 Task: In the  document tracking Apply all border to the tabe with  'with box; Style line and width 1 pt 'Select Header and apply  'Bold' Select the text and align it to the  Left
Action: Mouse moved to (482, 139)
Screenshot: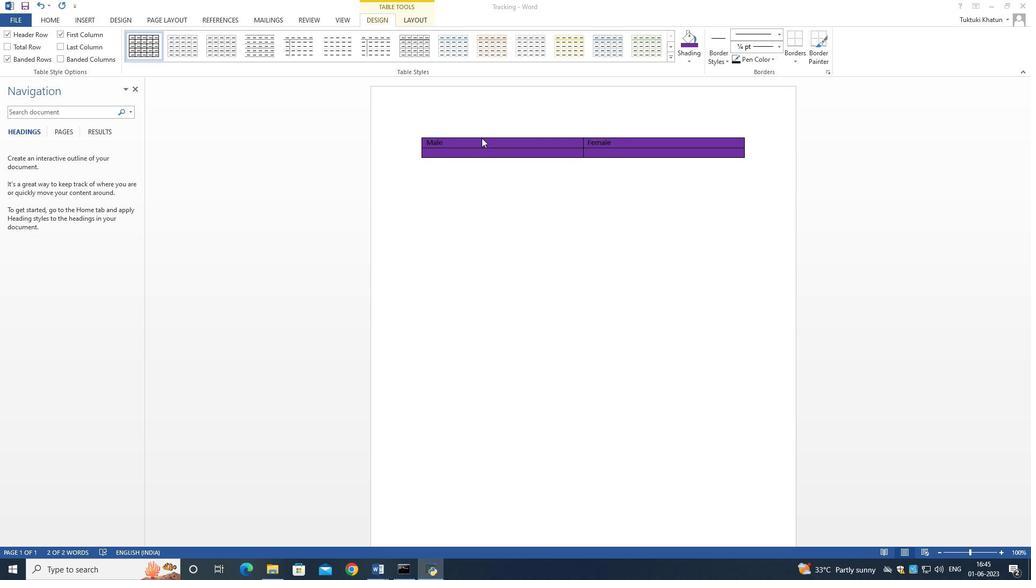 
Action: Mouse pressed left at (482, 139)
Screenshot: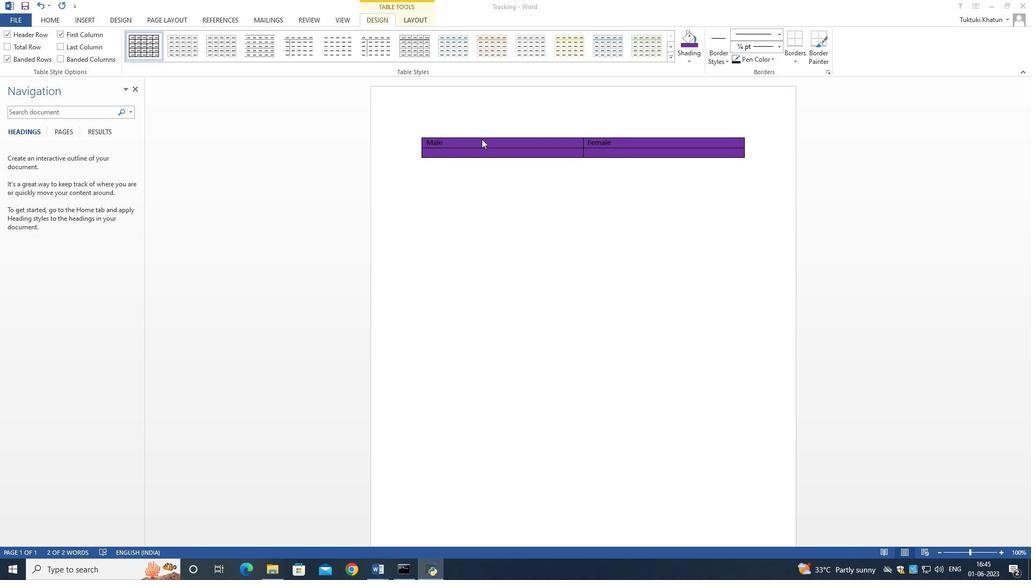 
Action: Mouse moved to (802, 54)
Screenshot: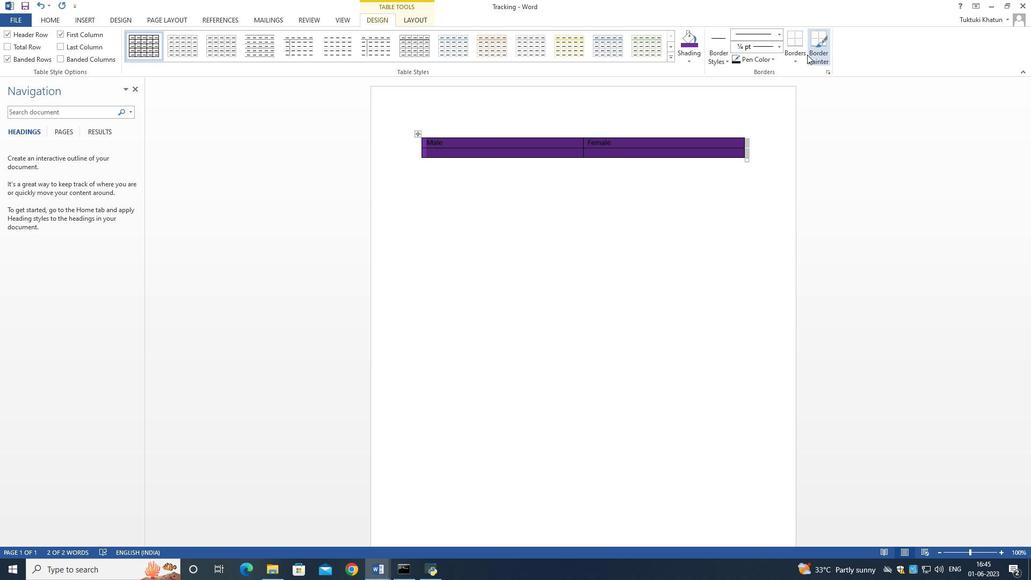
Action: Mouse pressed left at (802, 54)
Screenshot: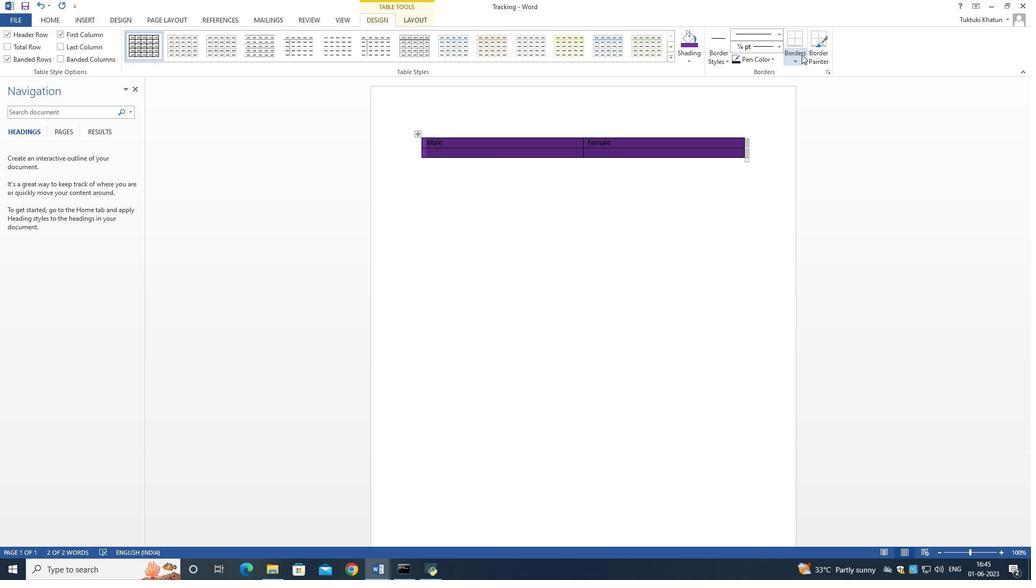 
Action: Mouse moved to (821, 138)
Screenshot: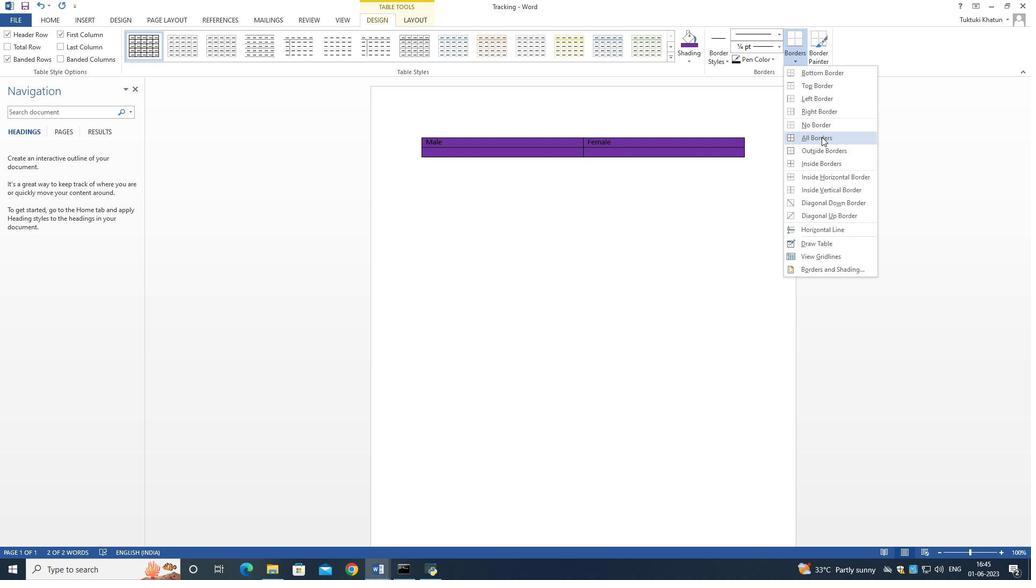 
Action: Mouse pressed left at (821, 138)
Screenshot: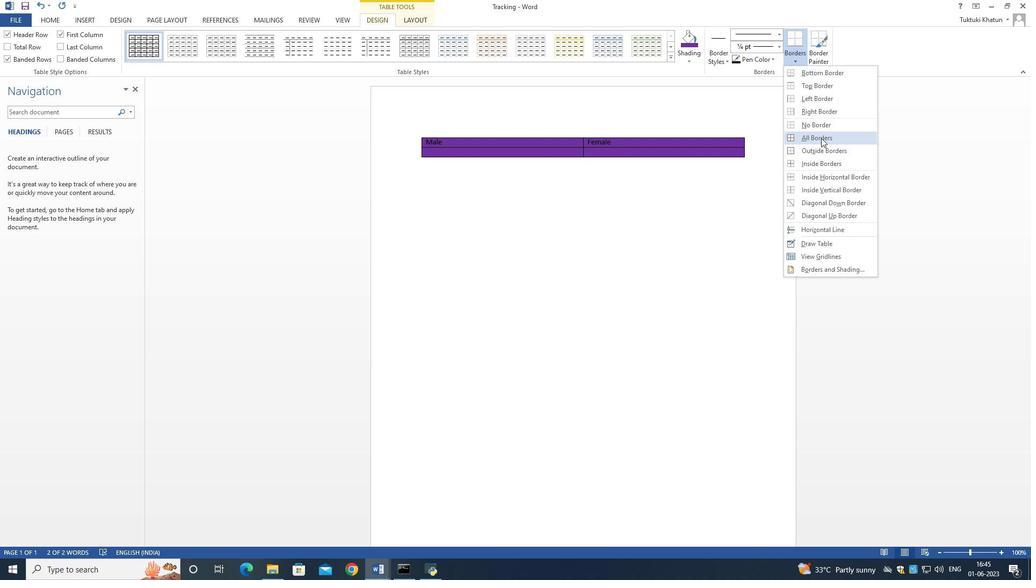 
Action: Mouse moved to (777, 45)
Screenshot: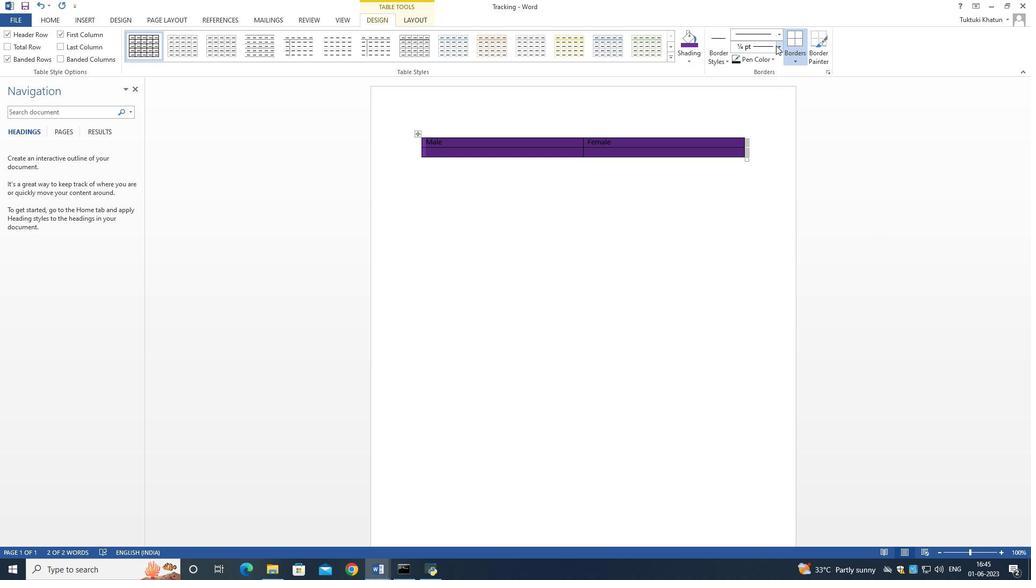 
Action: Mouse pressed left at (777, 45)
Screenshot: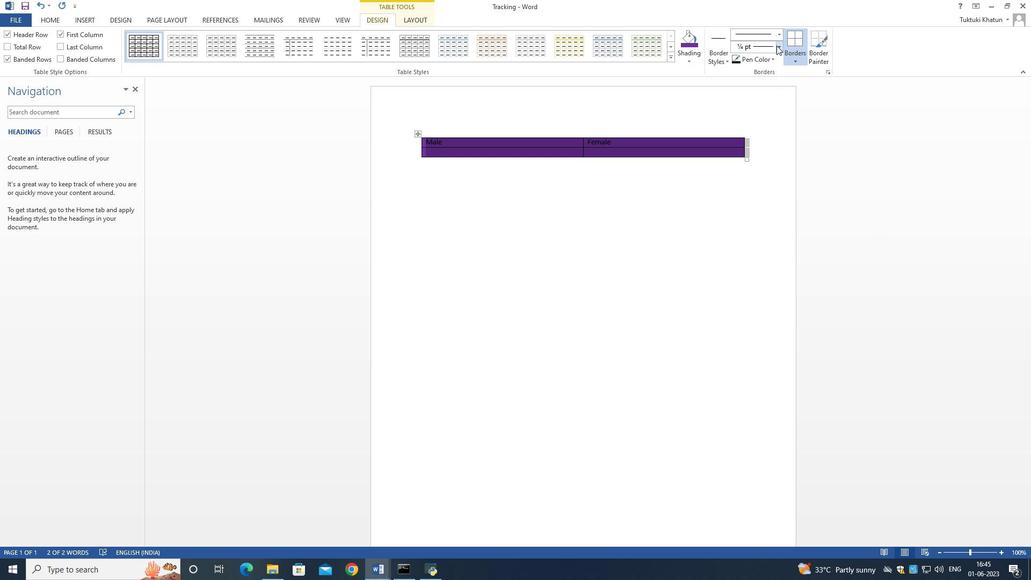 
Action: Mouse moved to (762, 105)
Screenshot: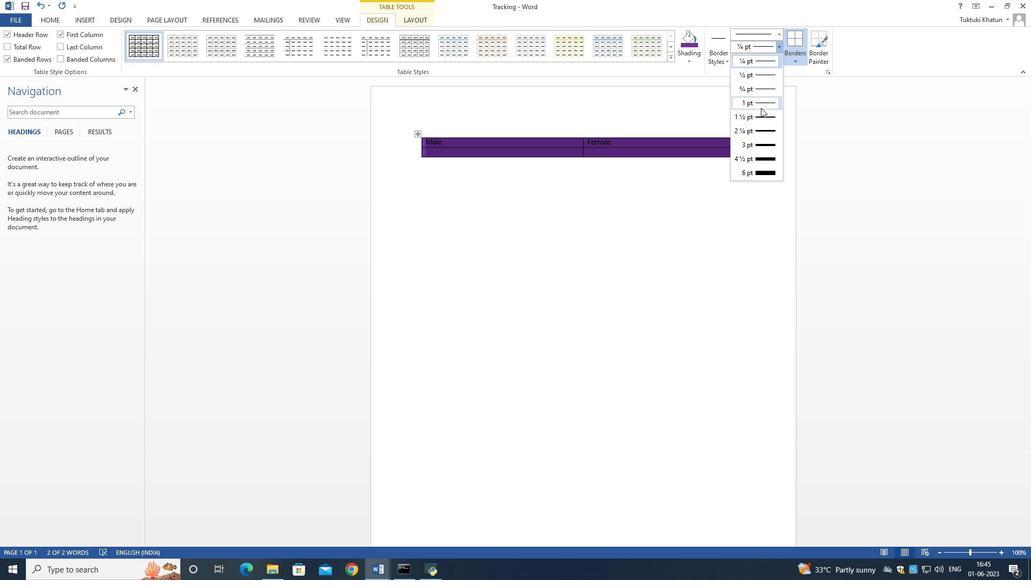
Action: Mouse pressed left at (762, 105)
Screenshot: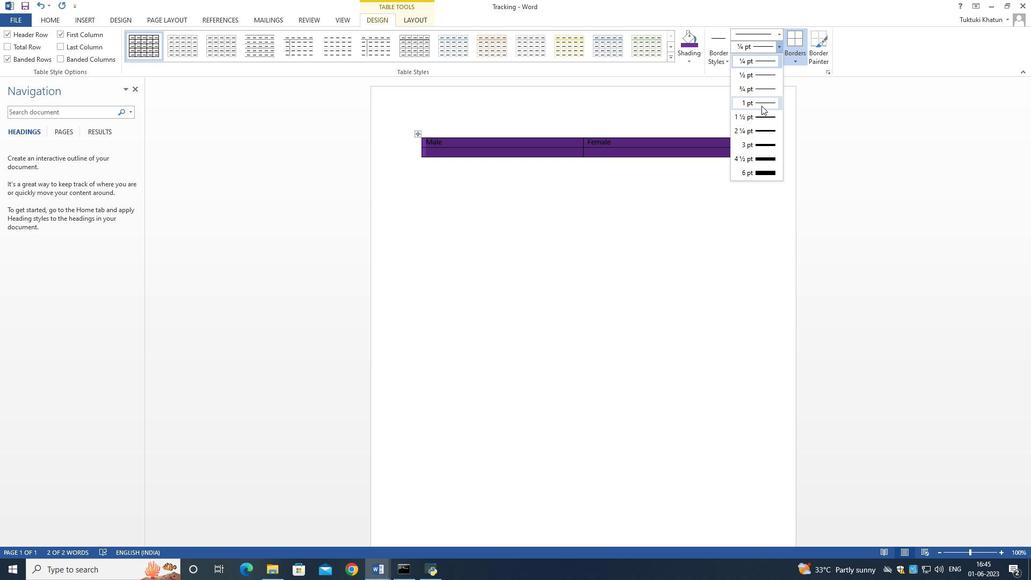 
Action: Mouse moved to (550, 142)
Screenshot: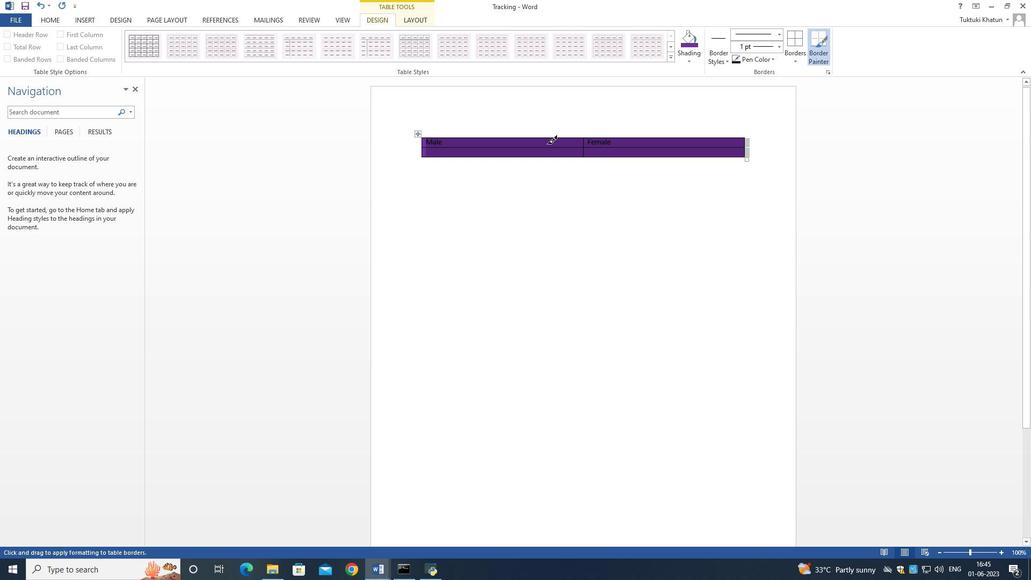 
Action: Mouse pressed left at (550, 142)
Screenshot: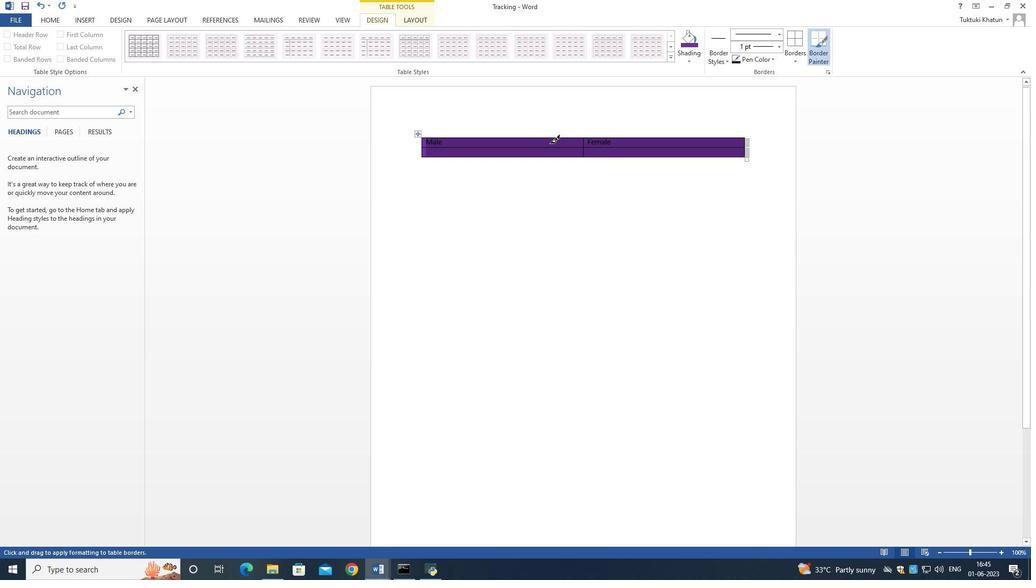 
Action: Mouse moved to (613, 140)
Screenshot: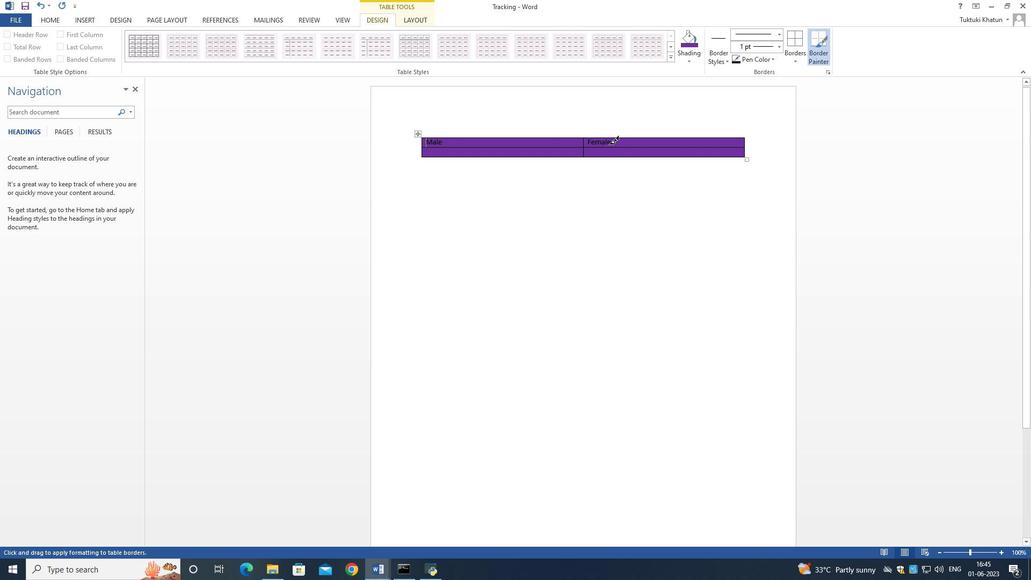 
Action: Mouse pressed left at (613, 140)
Screenshot: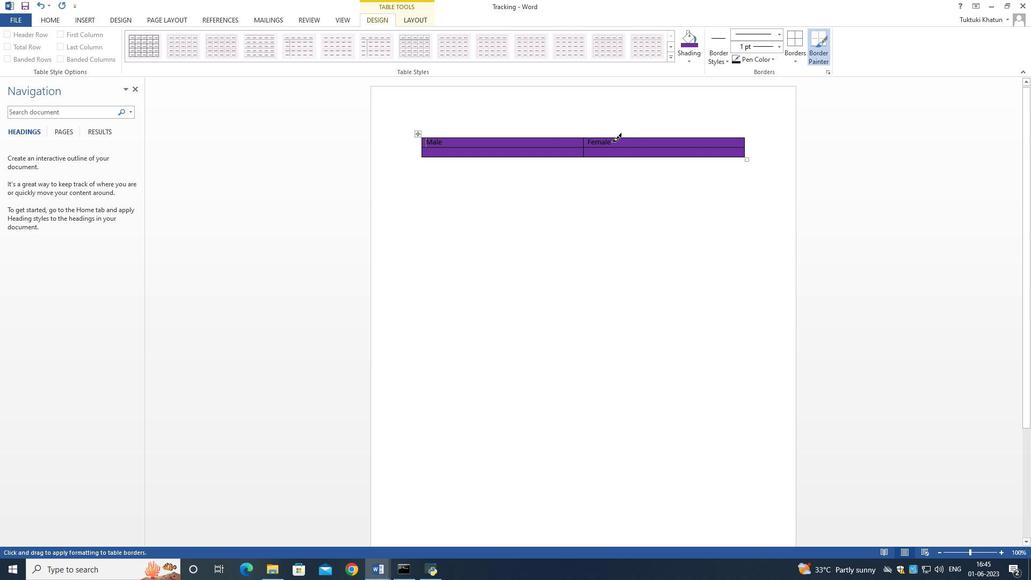 
Action: Mouse moved to (49, 17)
Screenshot: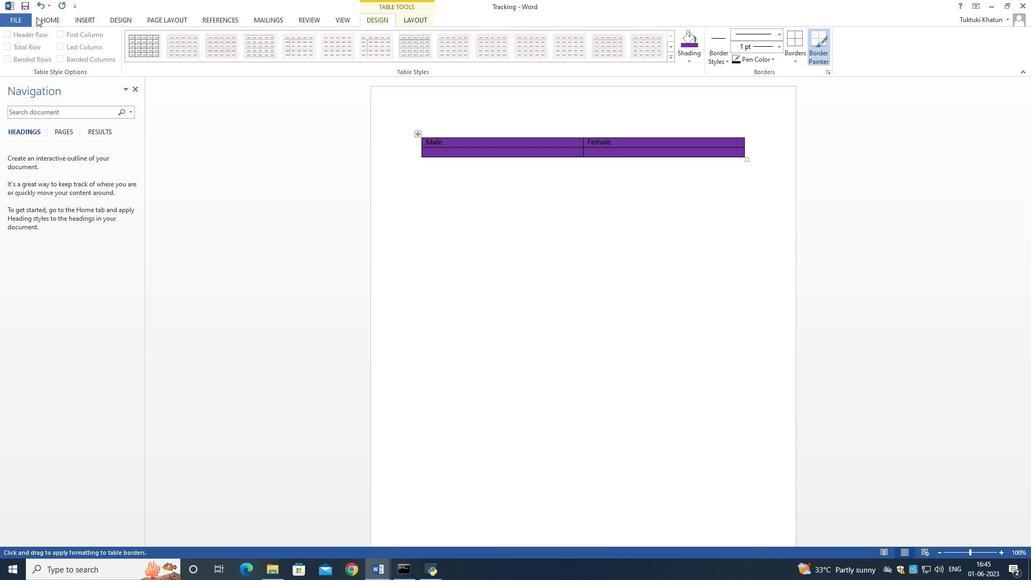 
Action: Mouse pressed left at (49, 17)
Screenshot: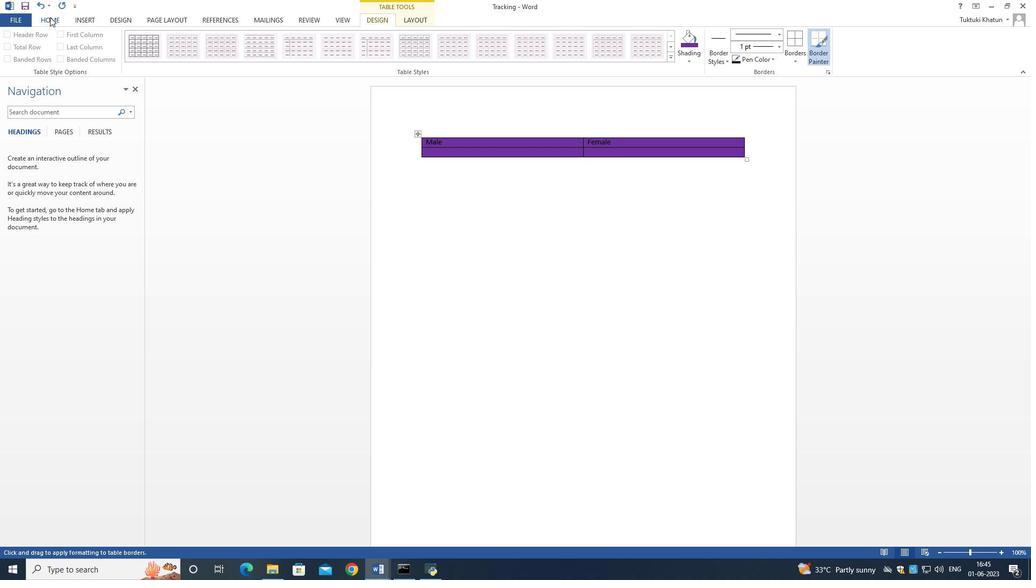 
Action: Mouse moved to (90, 53)
Screenshot: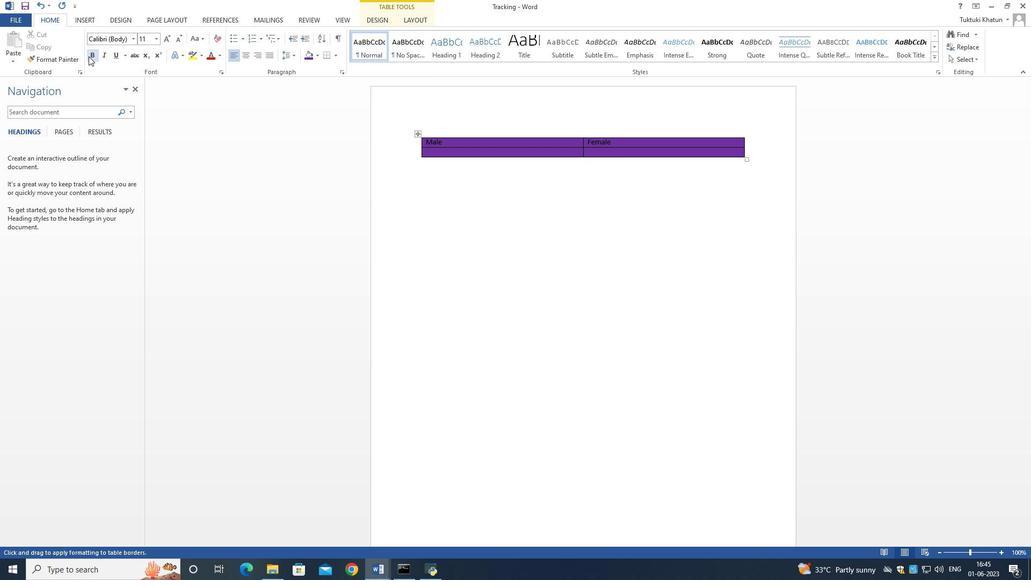 
Action: Mouse pressed left at (90, 53)
Screenshot: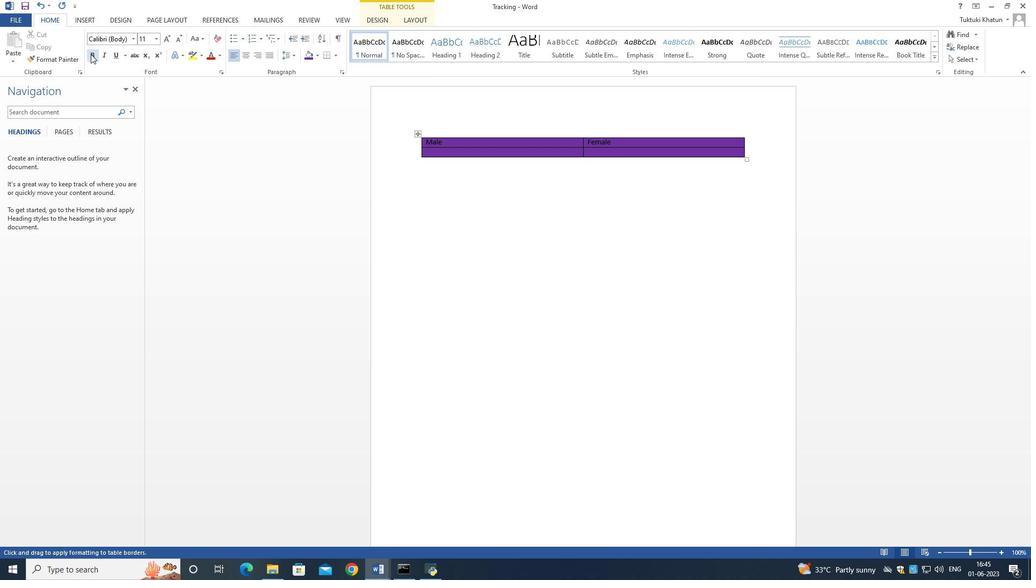 
Action: Mouse moved to (436, 140)
Screenshot: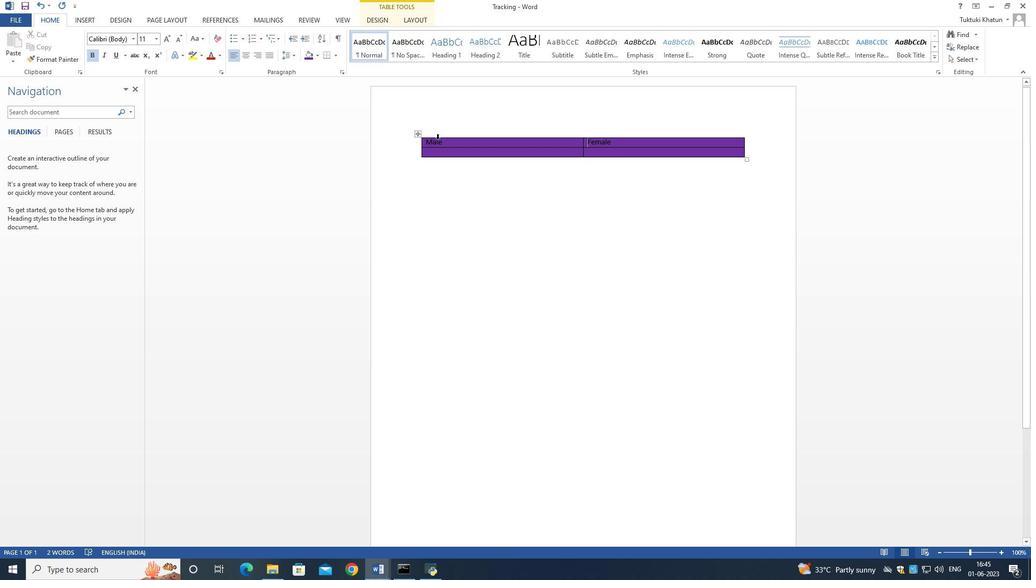 
Action: Mouse pressed left at (436, 140)
Screenshot: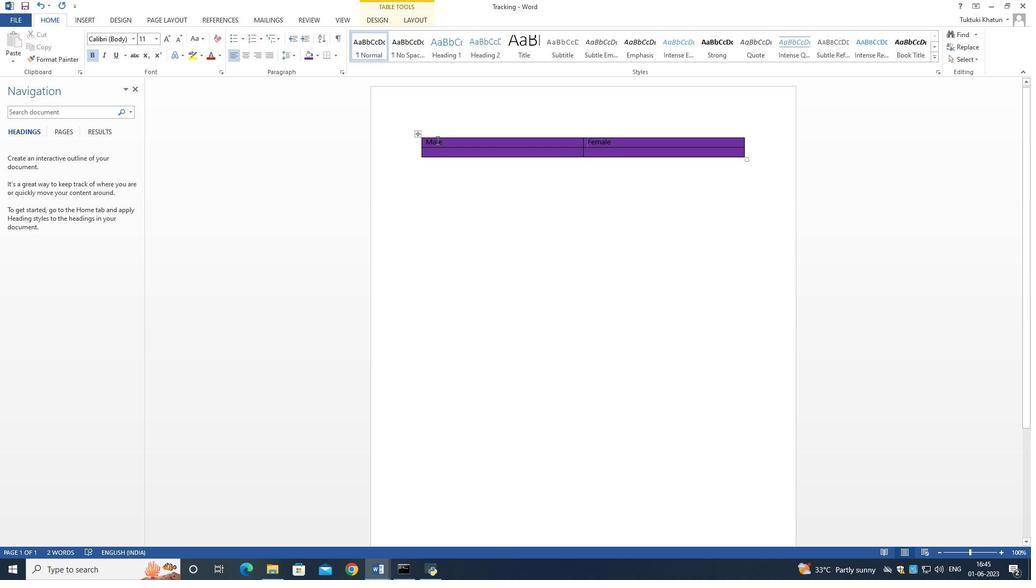
Action: Mouse pressed left at (436, 140)
Screenshot: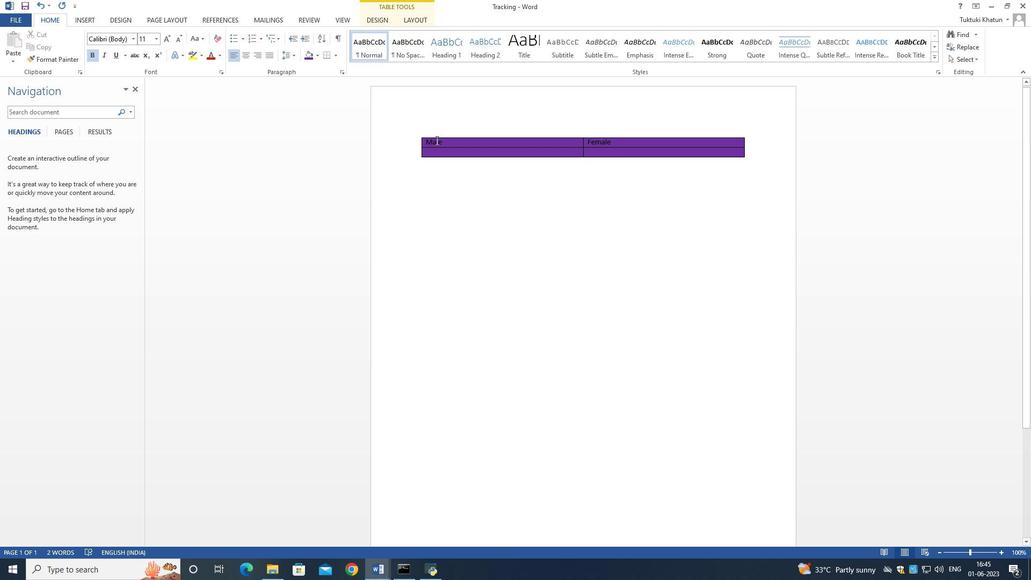 
Action: Mouse moved to (94, 58)
Screenshot: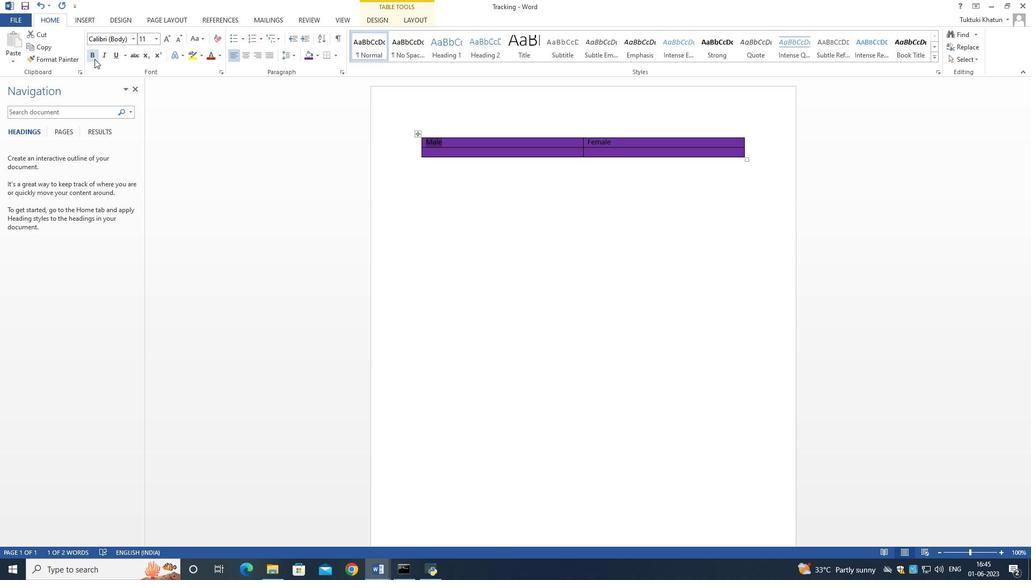 
Action: Mouse pressed left at (94, 58)
Screenshot: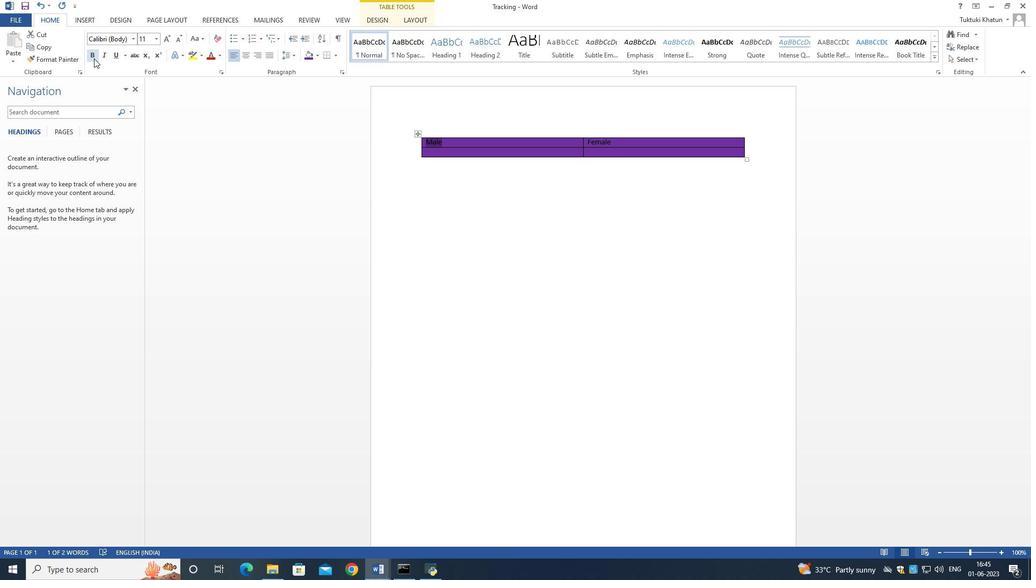 
Action: Mouse moved to (603, 141)
Screenshot: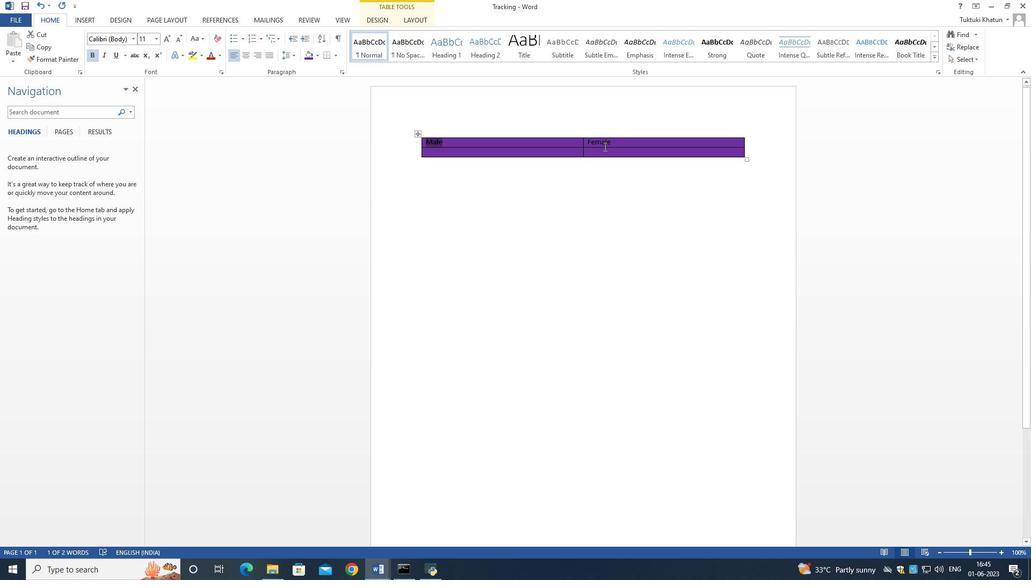 
Action: Mouse pressed left at (603, 141)
Screenshot: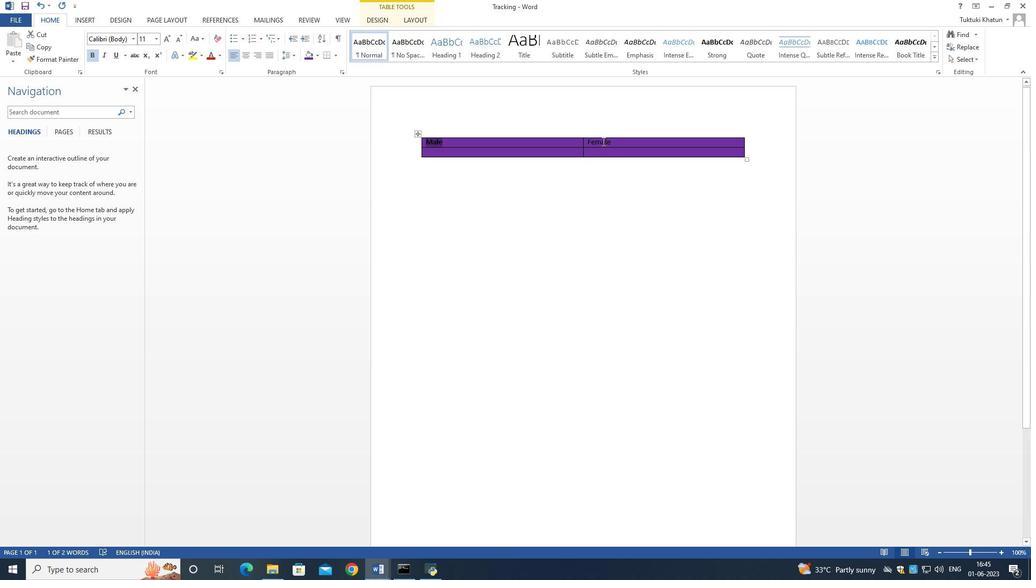 
Action: Mouse pressed left at (603, 141)
Screenshot: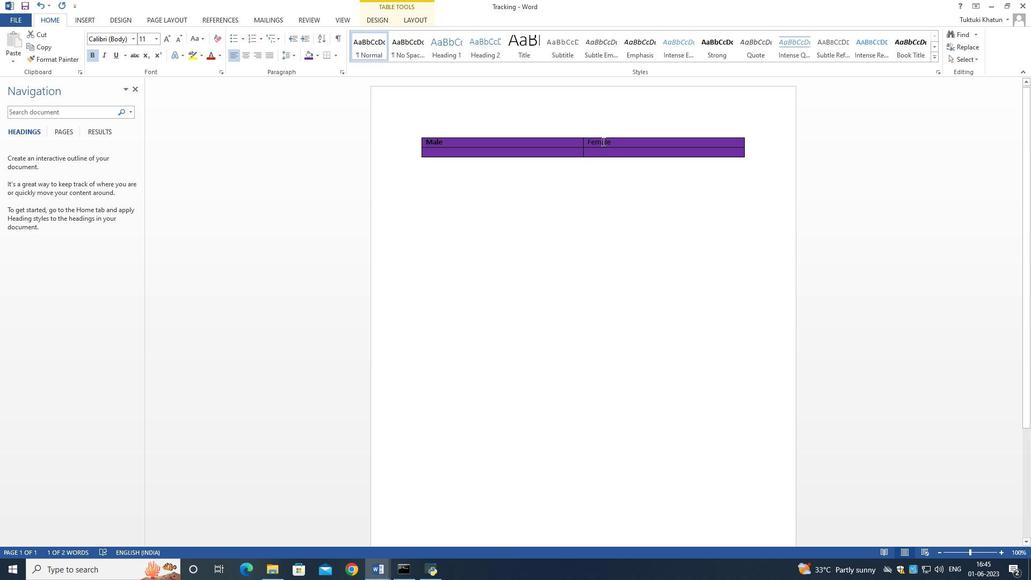 
Action: Mouse moved to (96, 58)
Screenshot: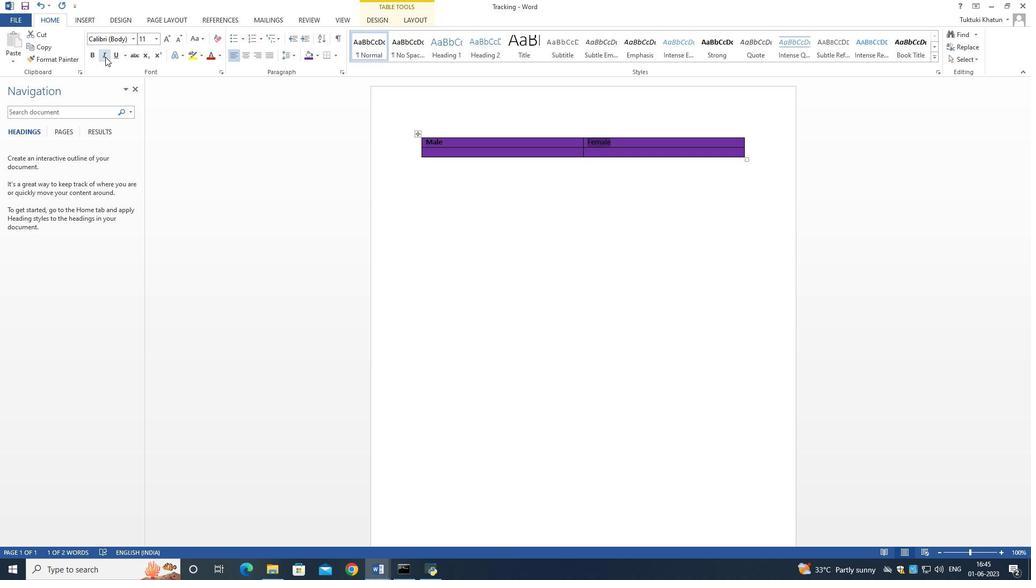 
Action: Mouse pressed left at (96, 58)
Screenshot: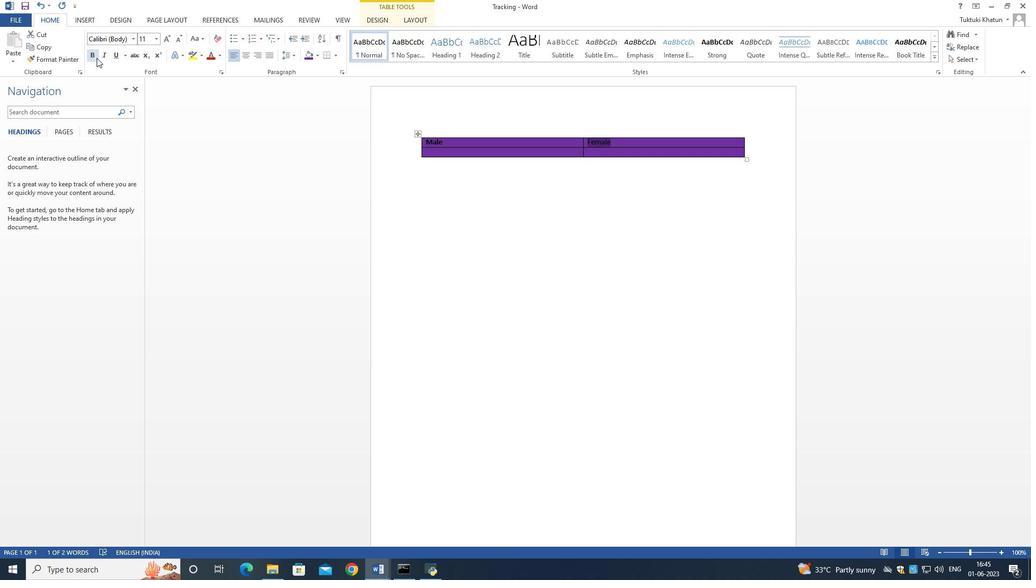 
Action: Mouse moved to (232, 52)
Screenshot: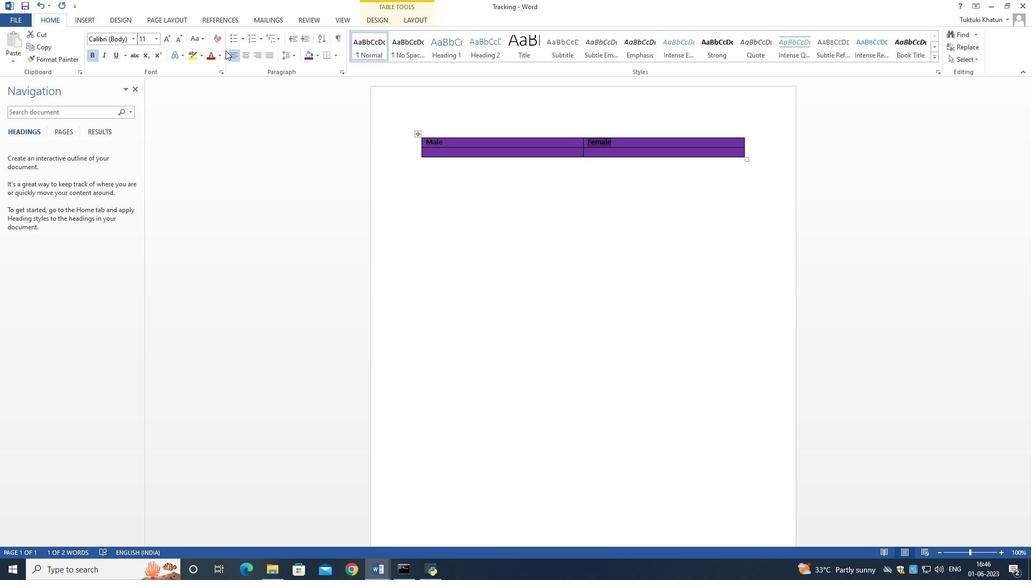 
Action: Mouse pressed left at (232, 52)
Screenshot: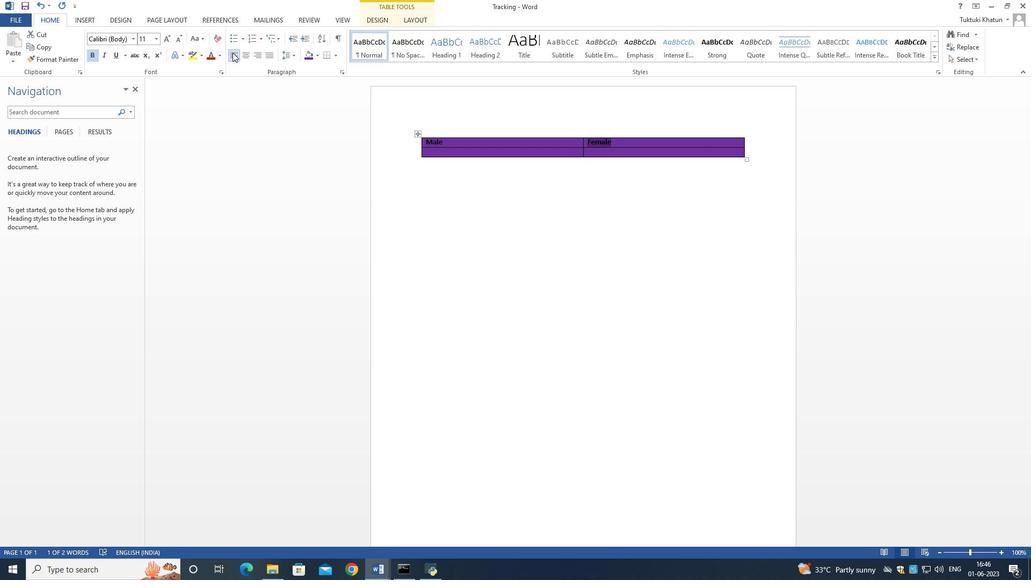 
Action: Mouse moved to (441, 140)
Screenshot: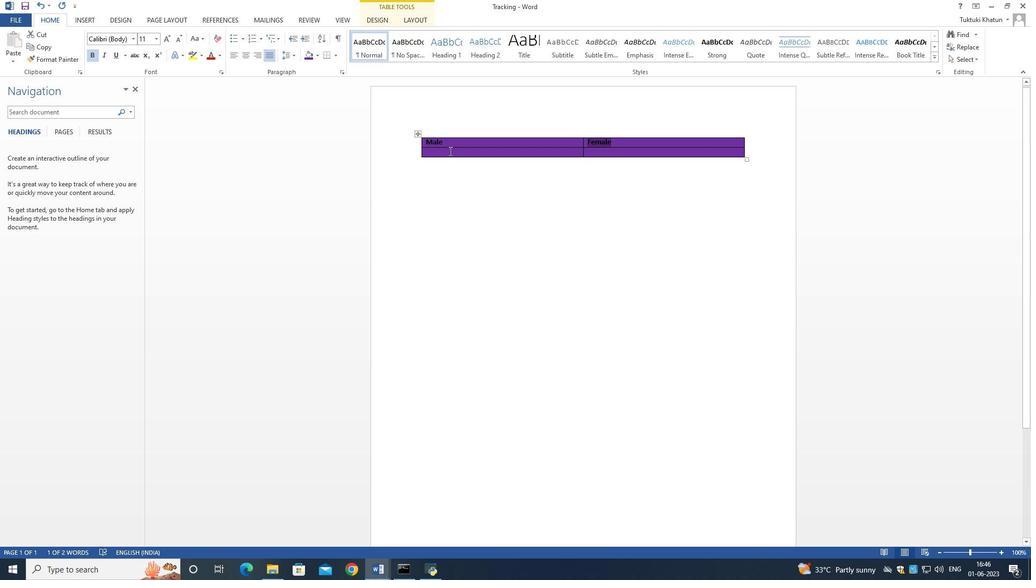 
Action: Mouse pressed left at (441, 140)
Screenshot: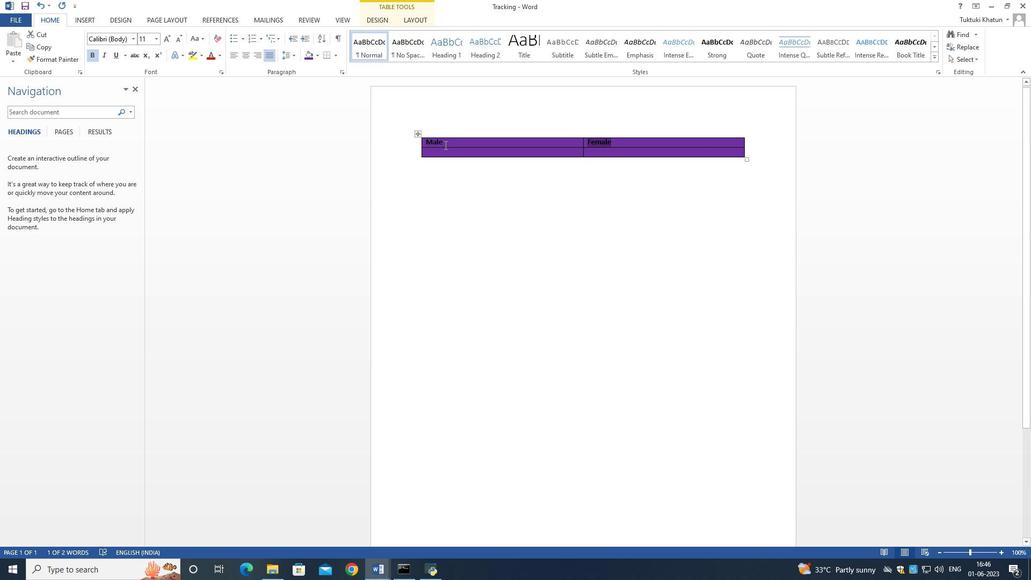 
Action: Mouse moved to (441, 141)
Screenshot: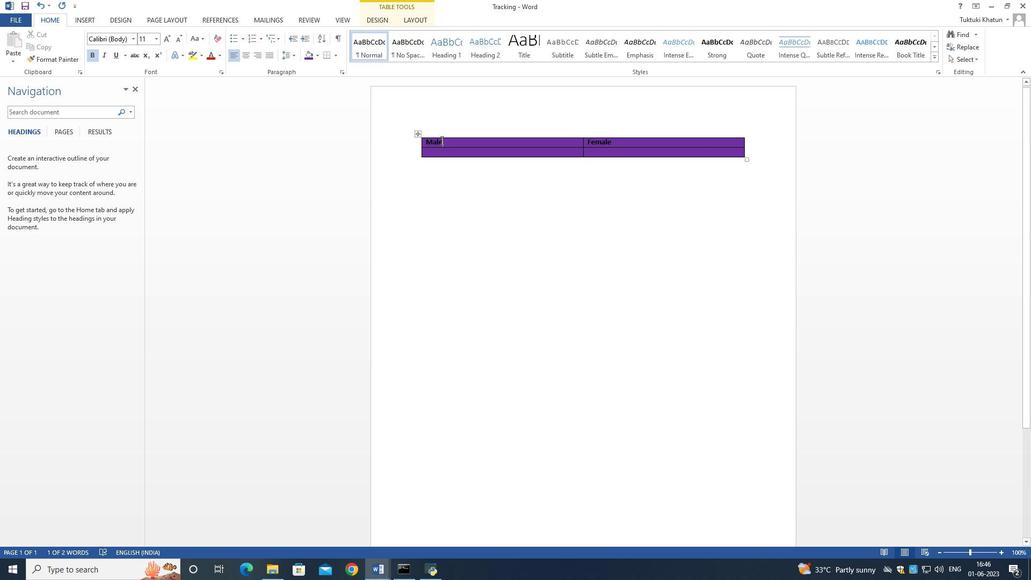 
Action: Mouse pressed left at (441, 141)
Screenshot: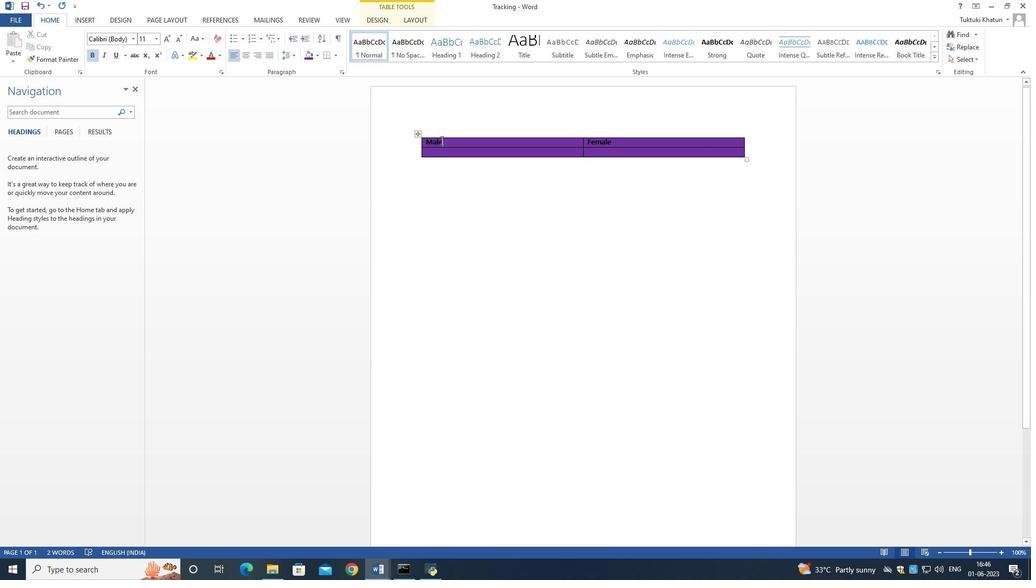 
Action: Mouse pressed left at (441, 141)
Screenshot: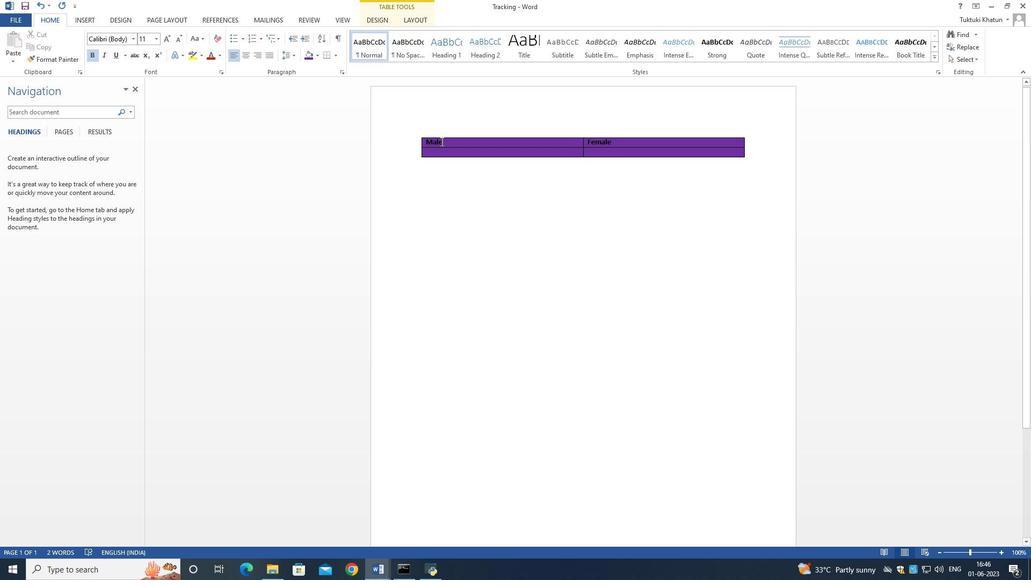 
Action: Mouse moved to (441, 145)
Screenshot: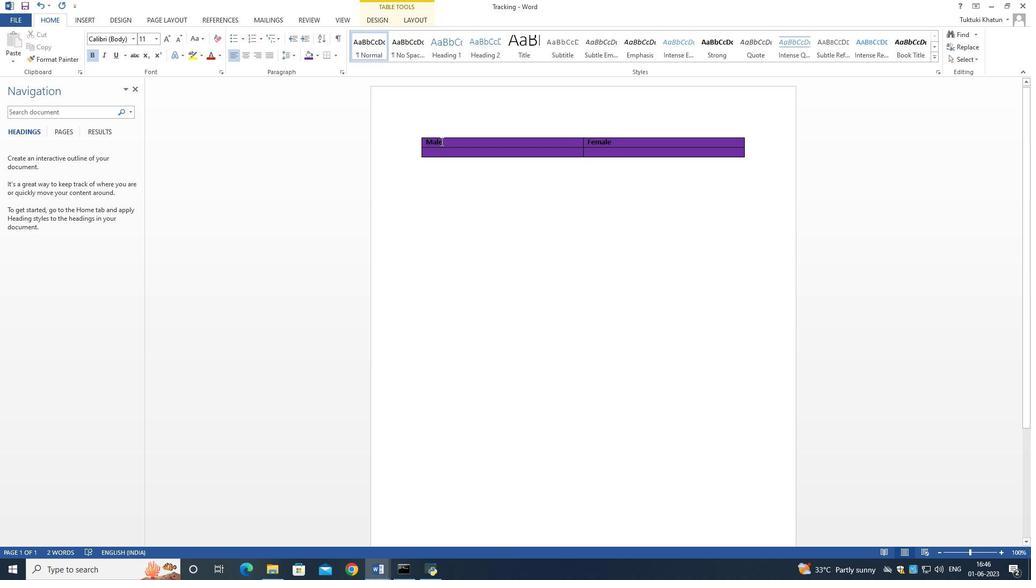 
Action: Mouse pressed left at (441, 145)
Screenshot: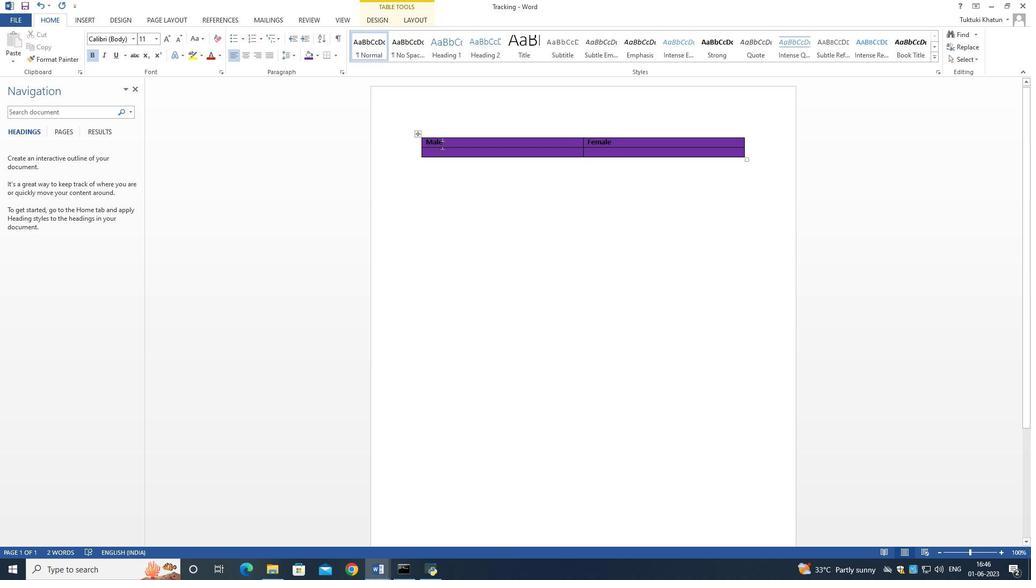 
Action: Mouse moved to (418, 134)
Screenshot: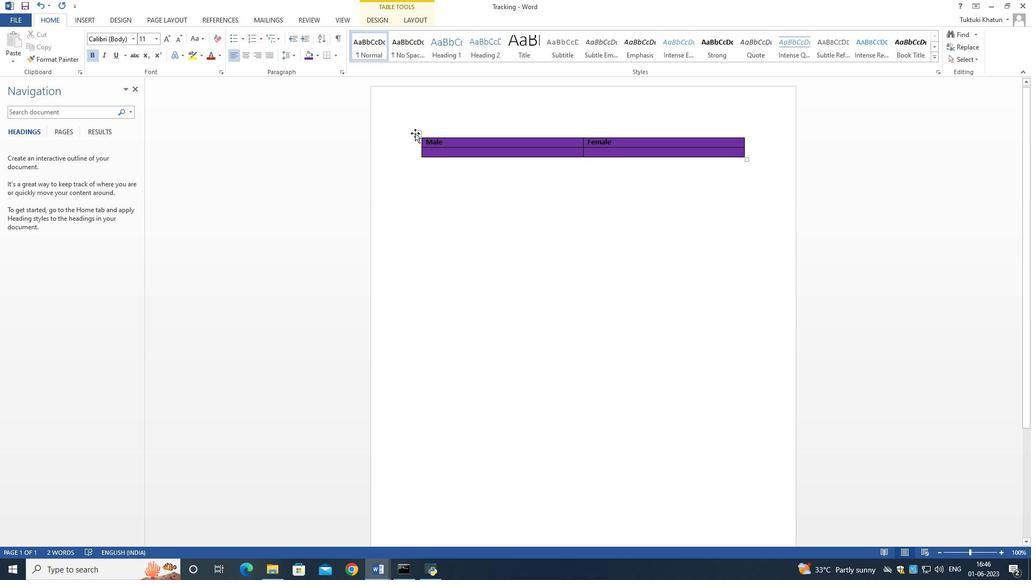 
Action: Mouse pressed left at (418, 134)
Screenshot: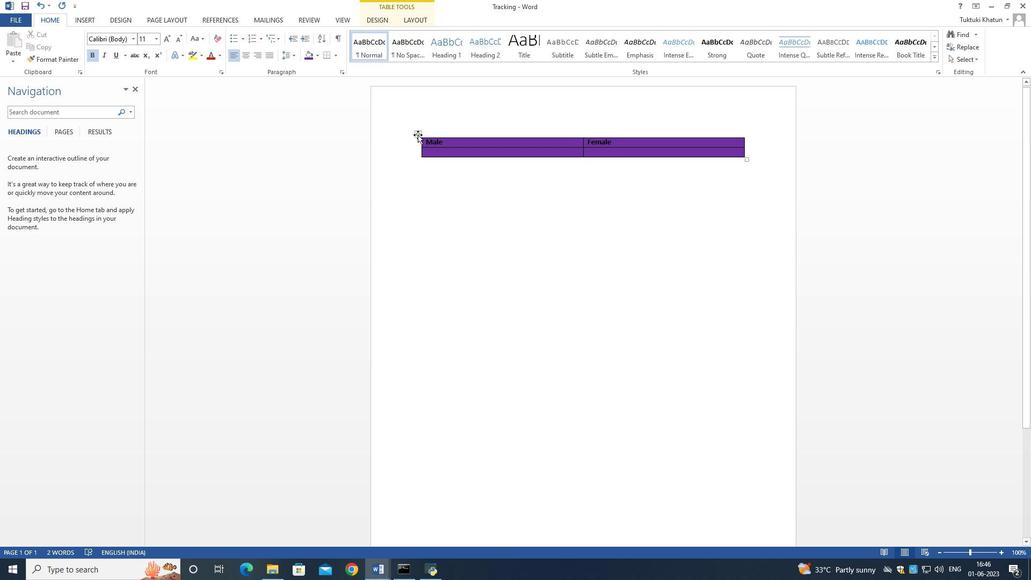 
Action: Mouse moved to (420, 136)
Screenshot: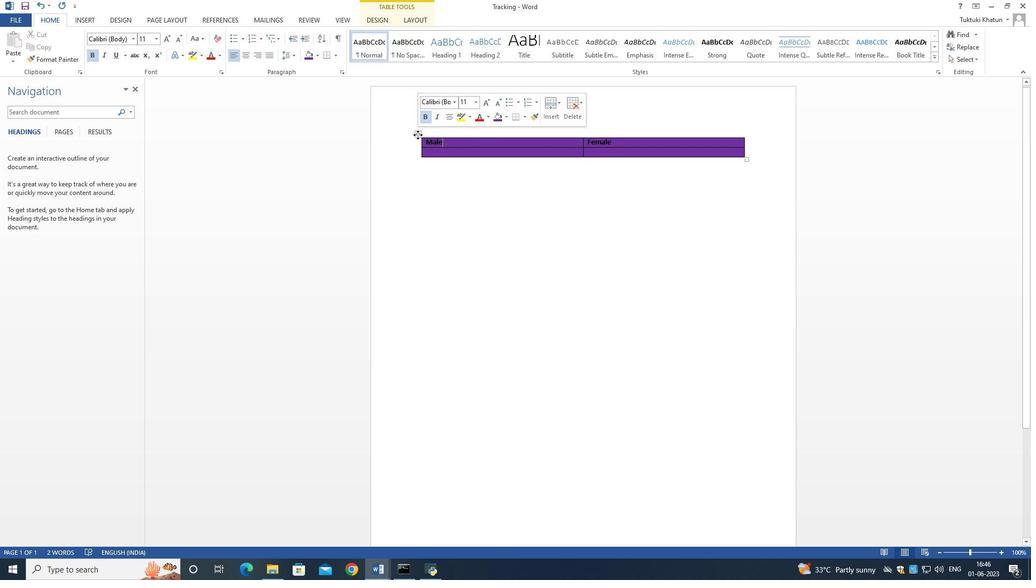 
Action: Mouse pressed left at (420, 136)
Screenshot: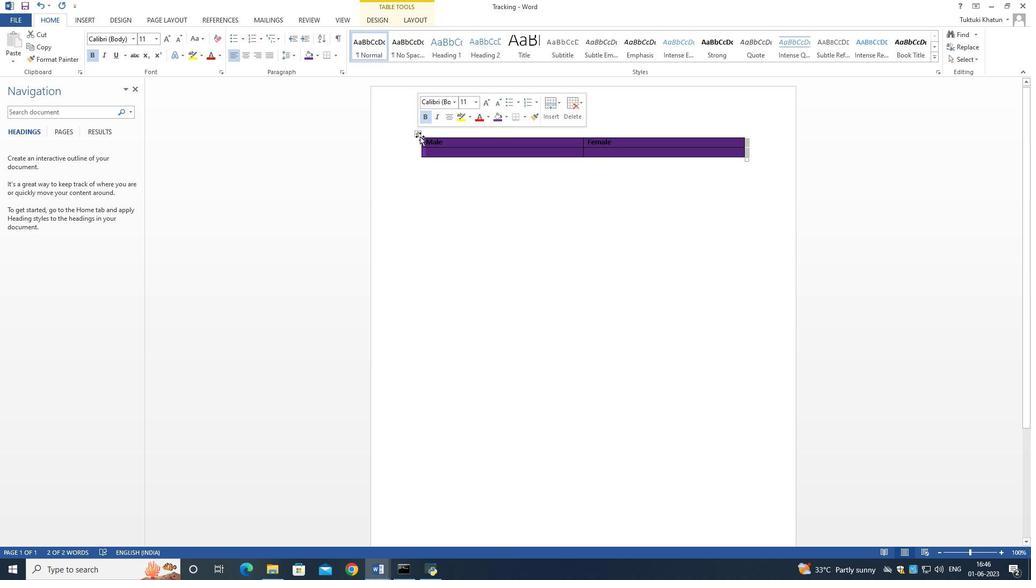 
Action: Mouse moved to (237, 54)
Screenshot: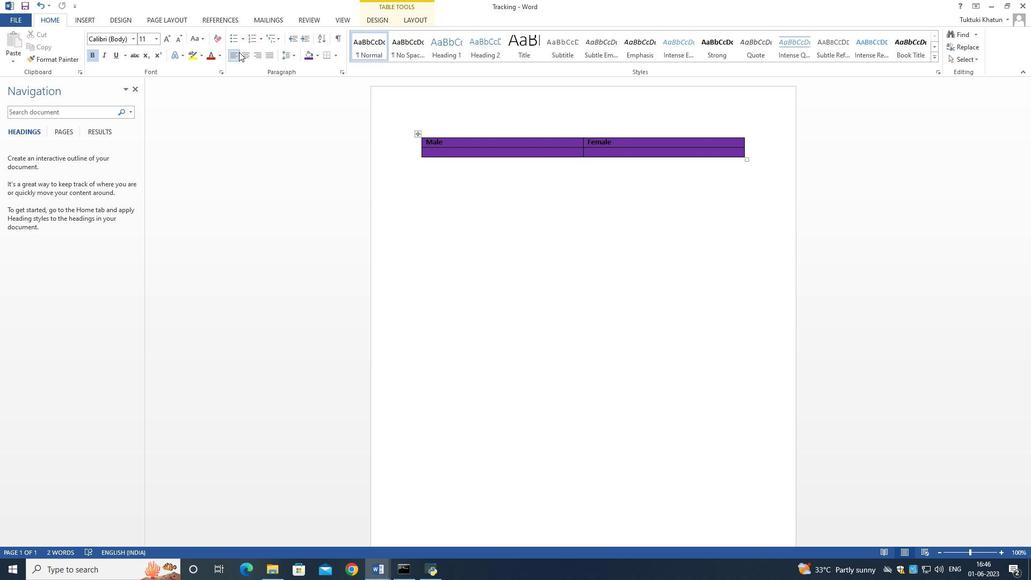
Action: Mouse pressed left at (237, 54)
Screenshot: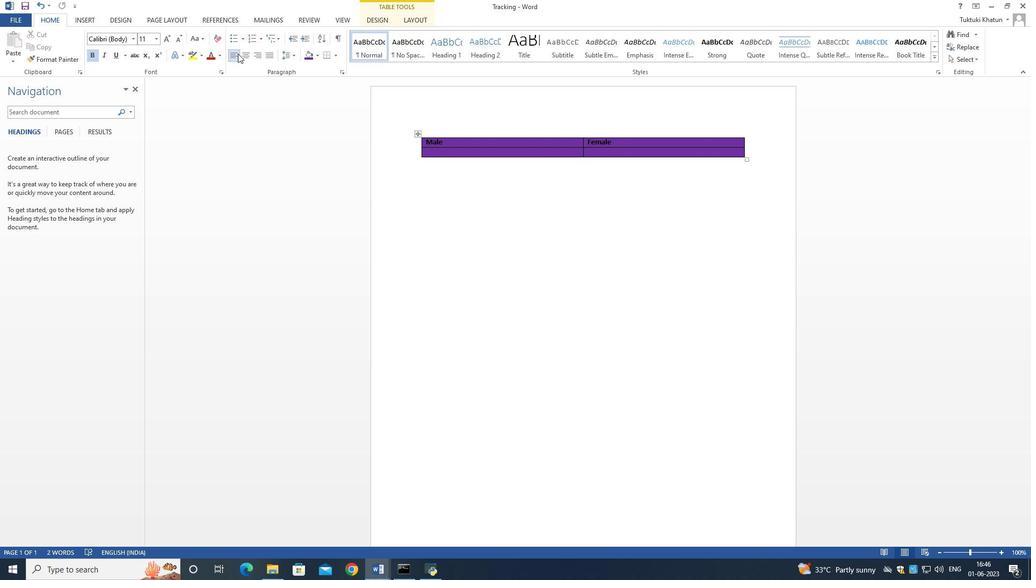 
Action: Mouse moved to (602, 312)
Screenshot: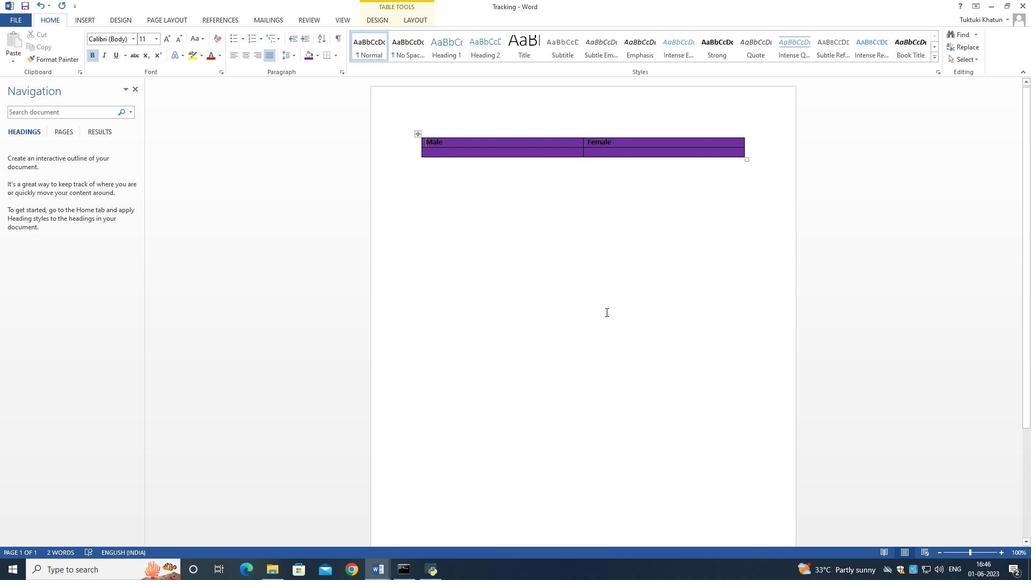 
